 Task: Create New Vendor with Vendor Name: Enbridge, Billing Address Line1: 8691 High Street, Billing Address Line2: Oxnard, Billing Address Line3: TX 77903
Action: Mouse moved to (140, 27)
Screenshot: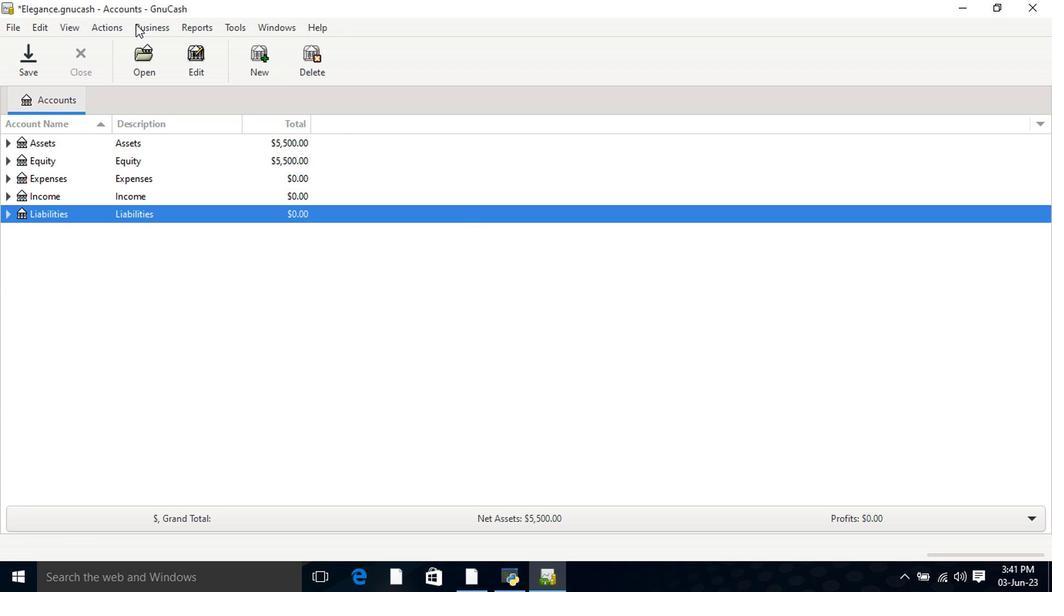 
Action: Mouse pressed left at (140, 27)
Screenshot: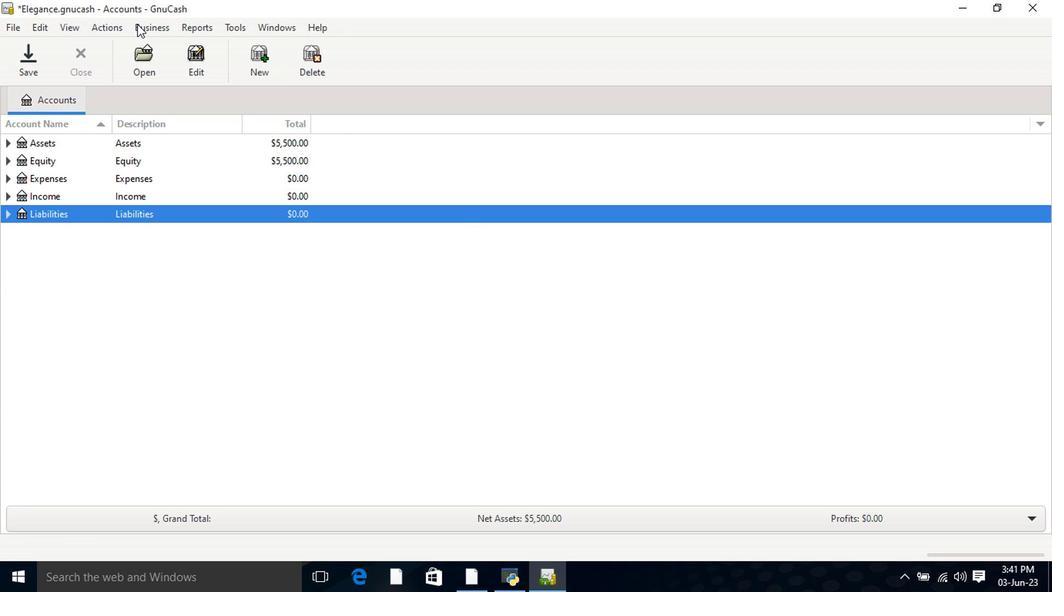 
Action: Mouse moved to (186, 66)
Screenshot: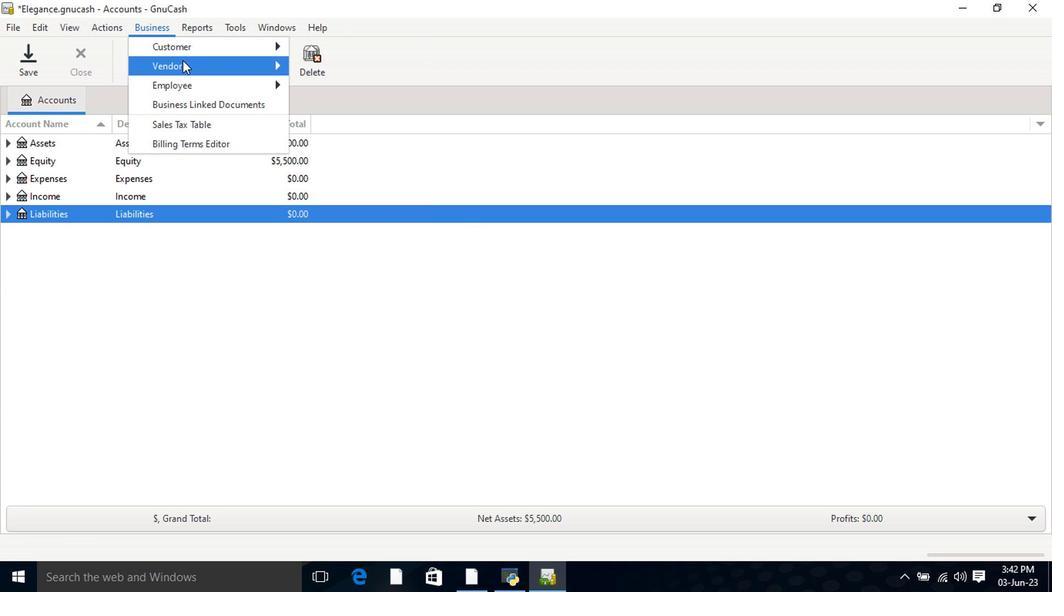 
Action: Mouse pressed left at (186, 66)
Screenshot: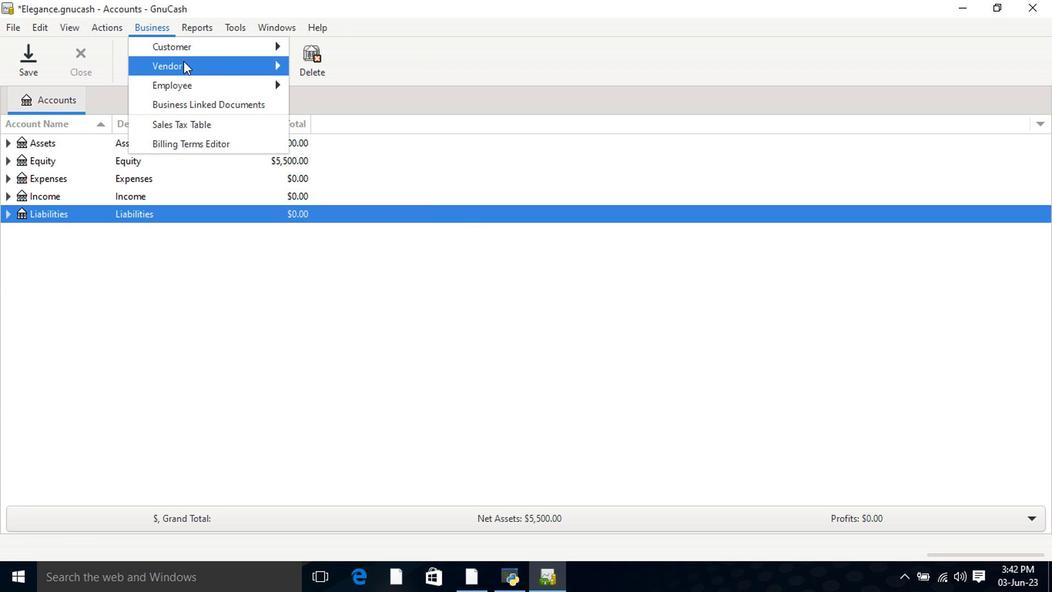 
Action: Mouse moved to (333, 89)
Screenshot: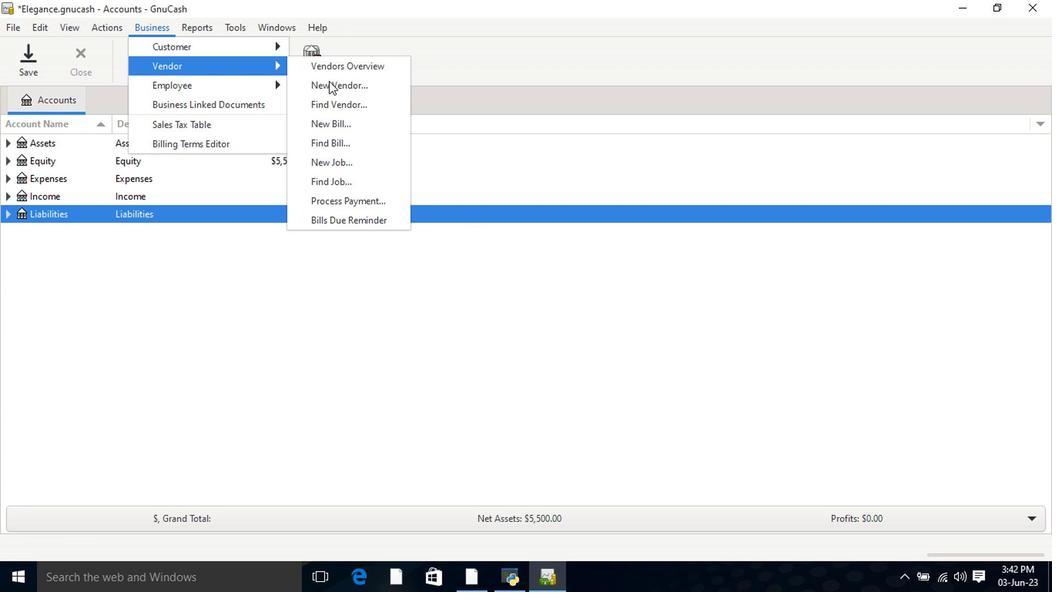 
Action: Mouse pressed left at (333, 89)
Screenshot: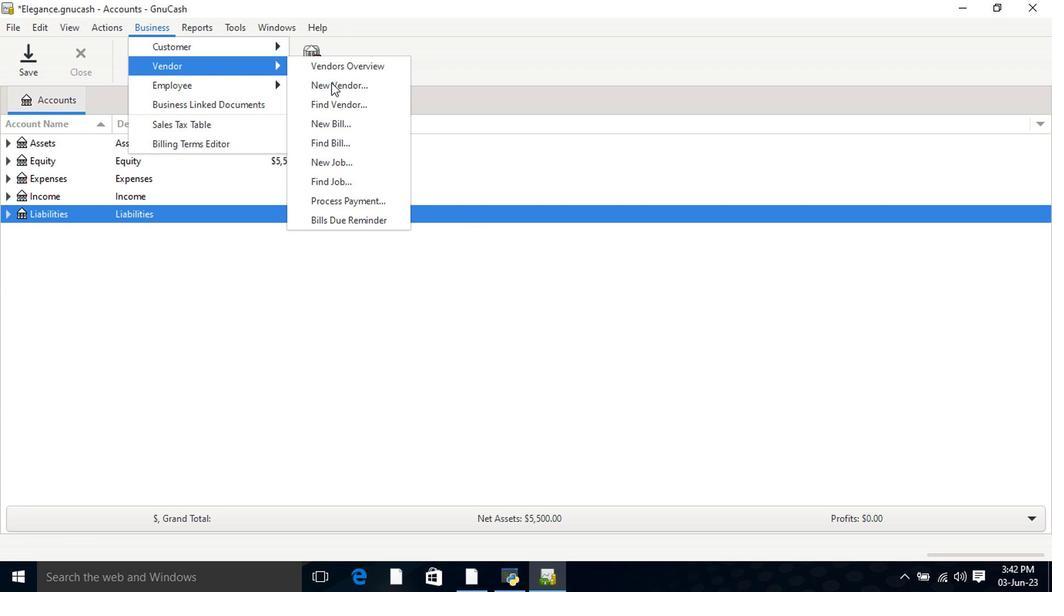 
Action: Mouse moved to (542, 172)
Screenshot: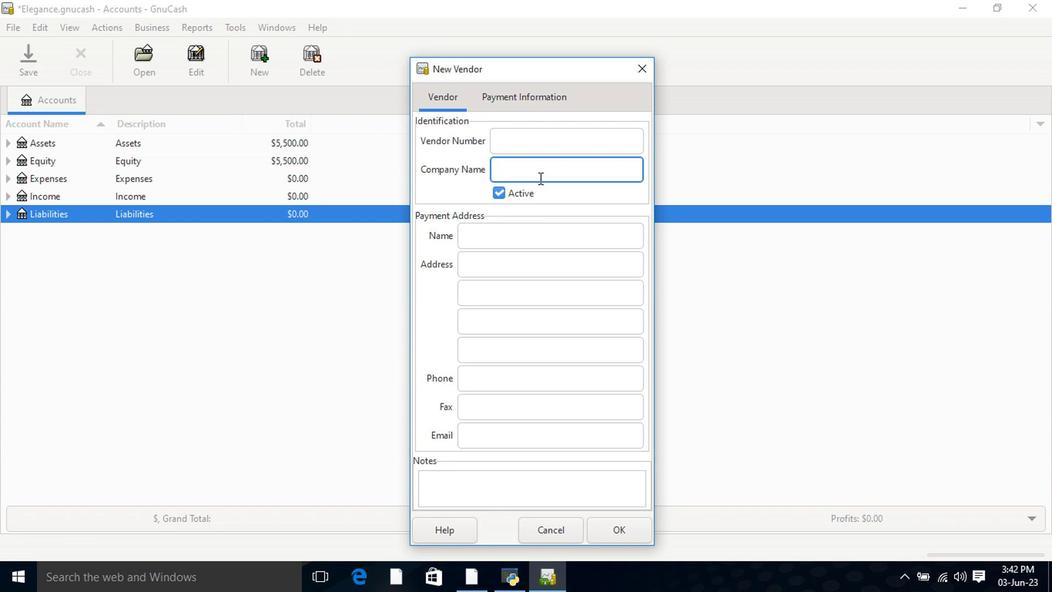 
Action: Key pressed <Key.shift>Enbridge<Key.space><Key.backspace><Key.tab><Key.tab><Key.tab>8691<Key.space><Key.shift>High<Key.space><Key.shift>Street<Key.tab><Key.shift>Oxnard<Key.tab><Key.shift>TX<Key.space>77903
Screenshot: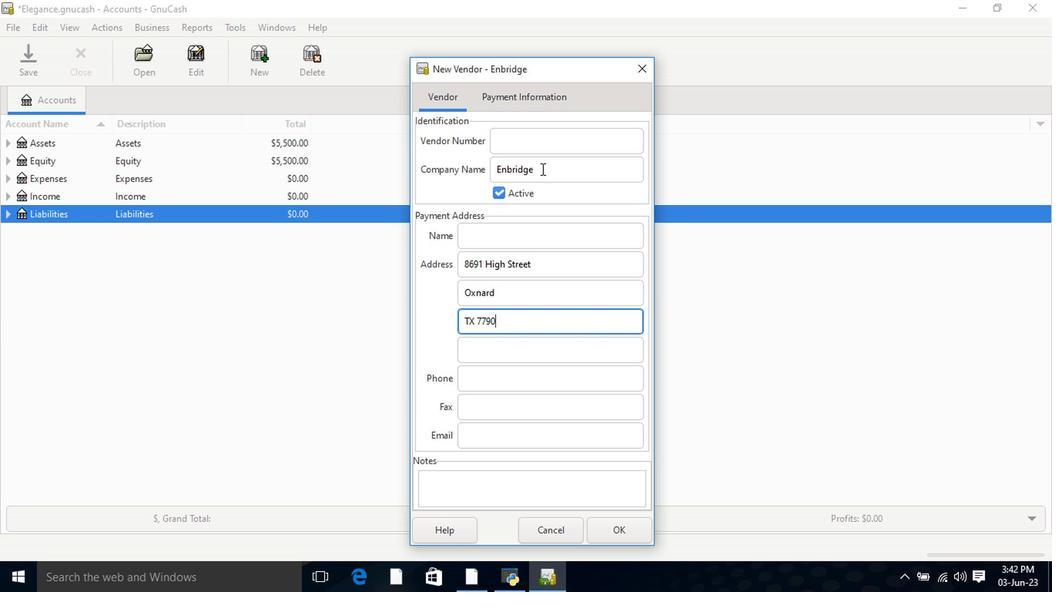 
Action: Mouse moved to (613, 530)
Screenshot: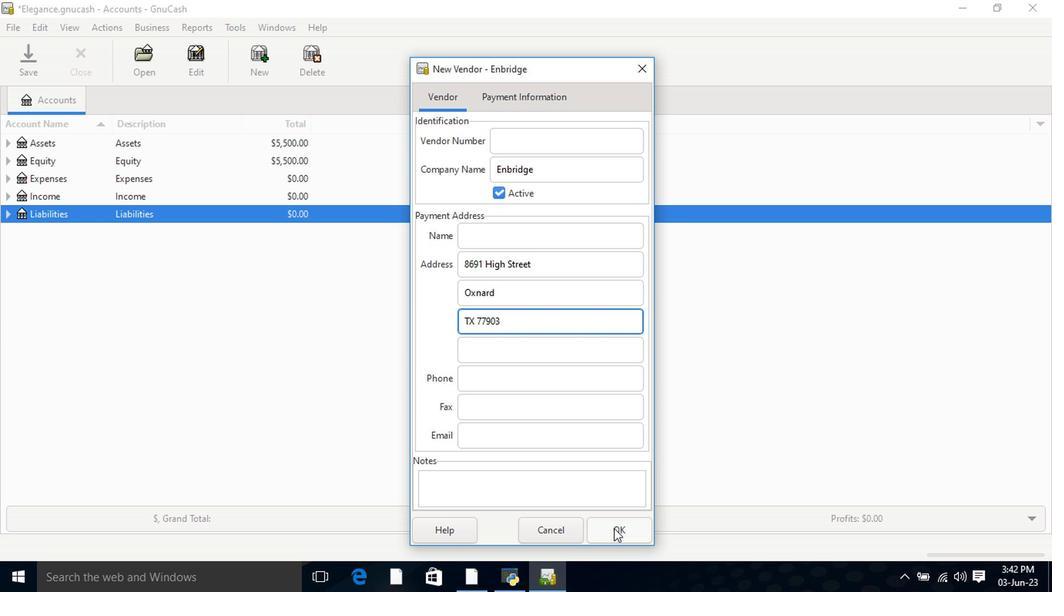 
Action: Mouse pressed left at (613, 530)
Screenshot: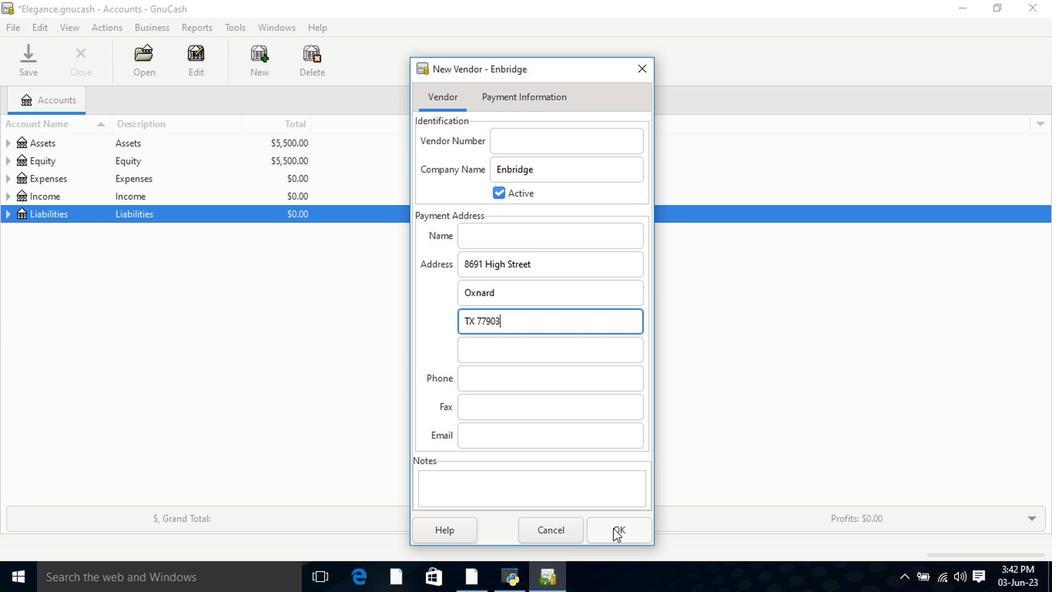 
